 Task: Create a due date automation when advanced on, 2 days before a card is due add fields without custom field "Resume" set to a date between 1 and 7 working days ago at 11:00 AM.
Action: Mouse moved to (1050, 82)
Screenshot: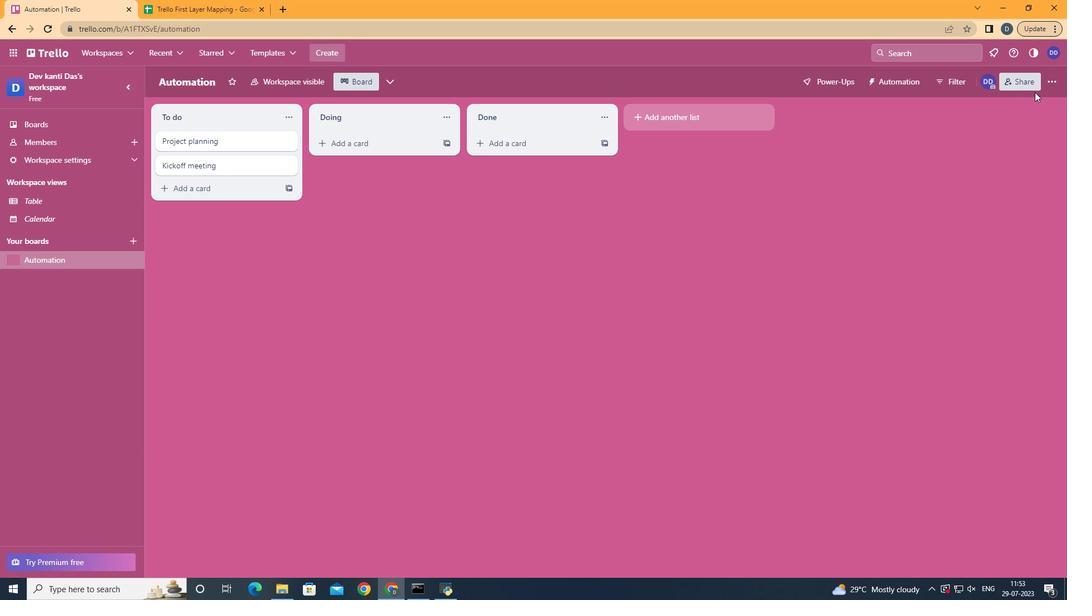 
Action: Mouse pressed left at (1050, 82)
Screenshot: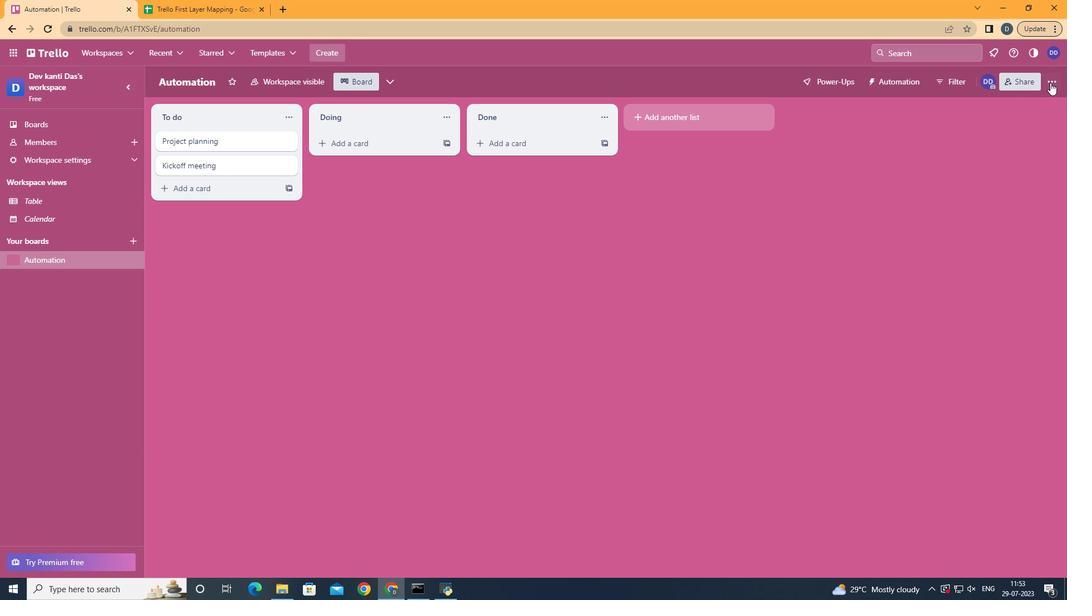 
Action: Mouse moved to (953, 236)
Screenshot: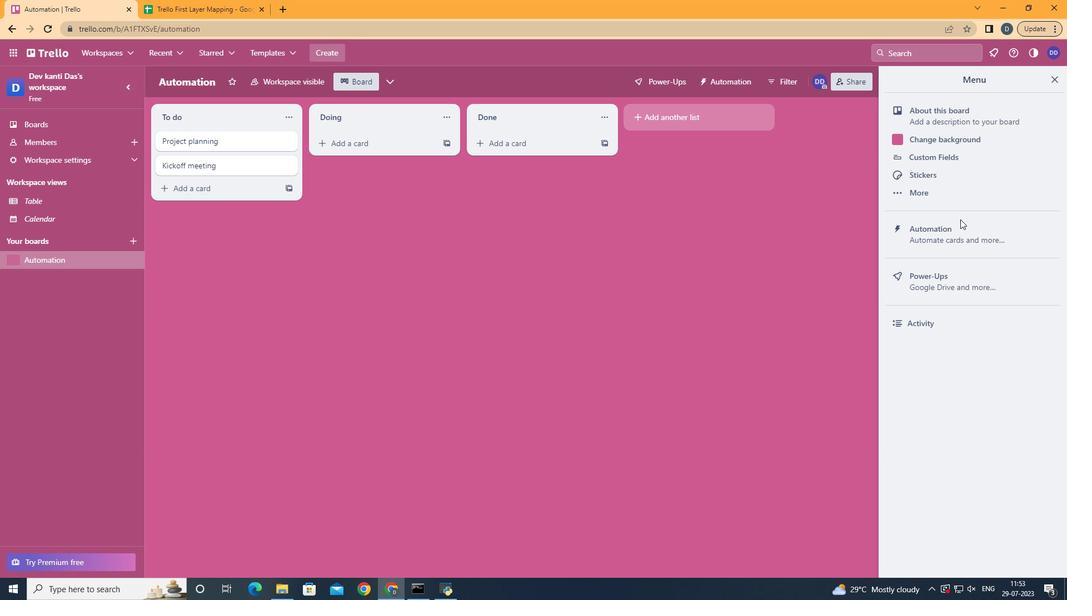 
Action: Mouse pressed left at (953, 236)
Screenshot: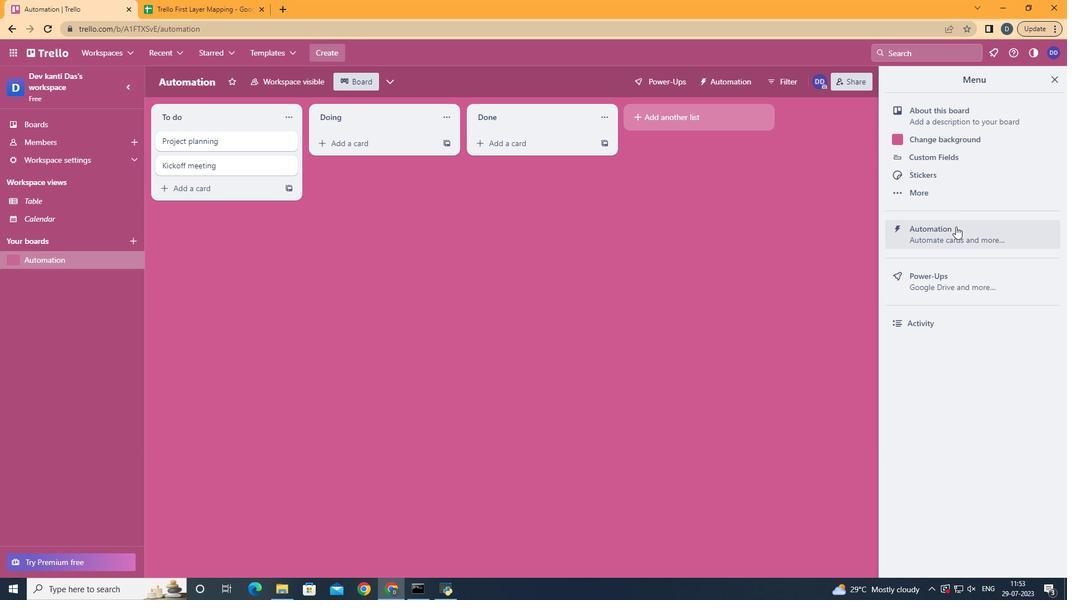 
Action: Mouse moved to (228, 226)
Screenshot: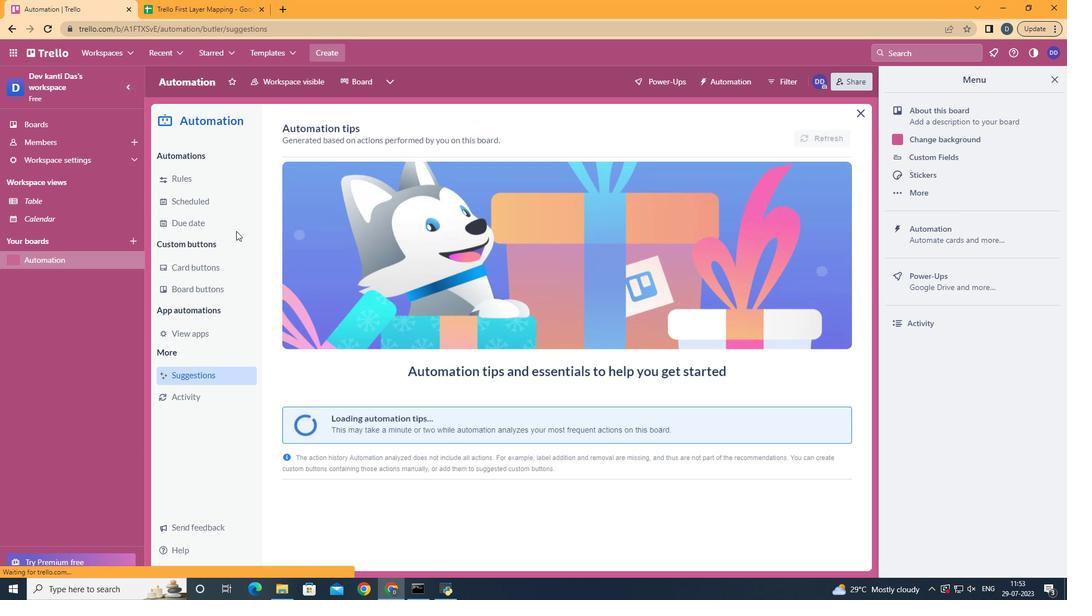 
Action: Mouse pressed left at (228, 226)
Screenshot: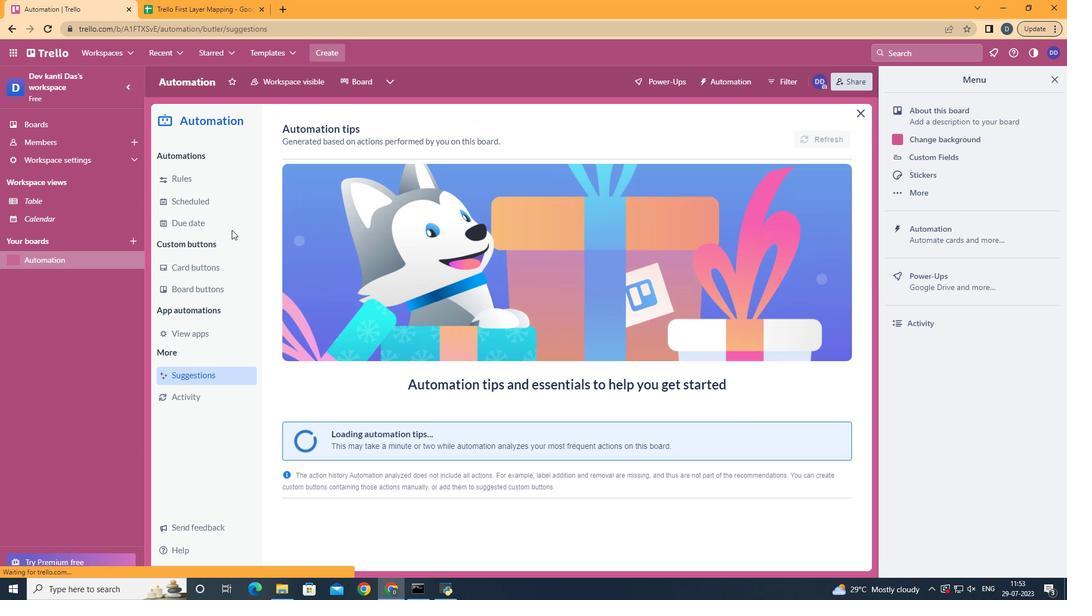 
Action: Mouse moved to (790, 132)
Screenshot: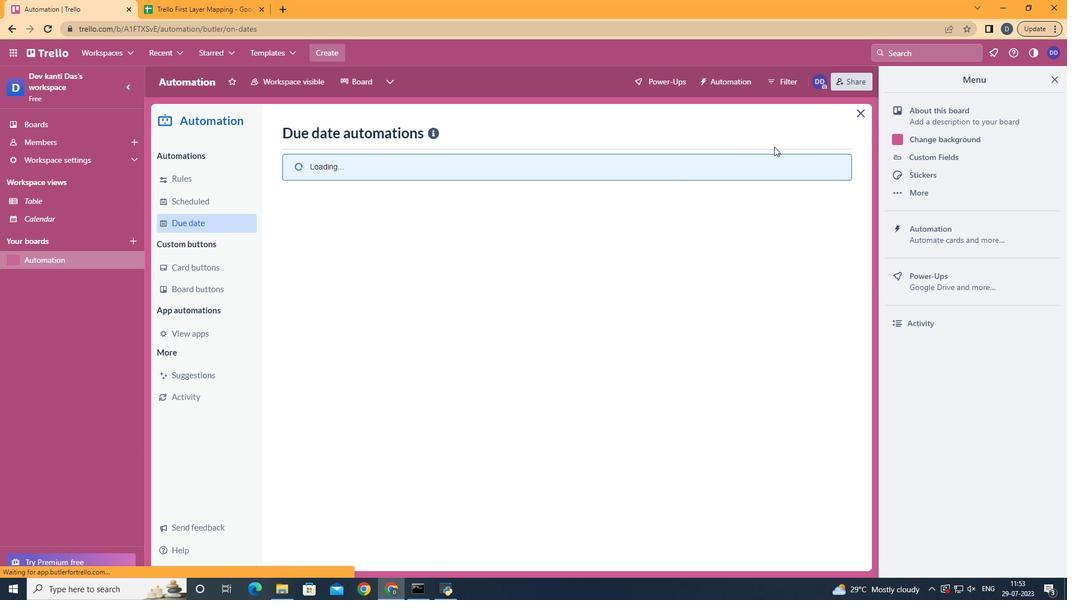 
Action: Mouse pressed left at (790, 132)
Screenshot: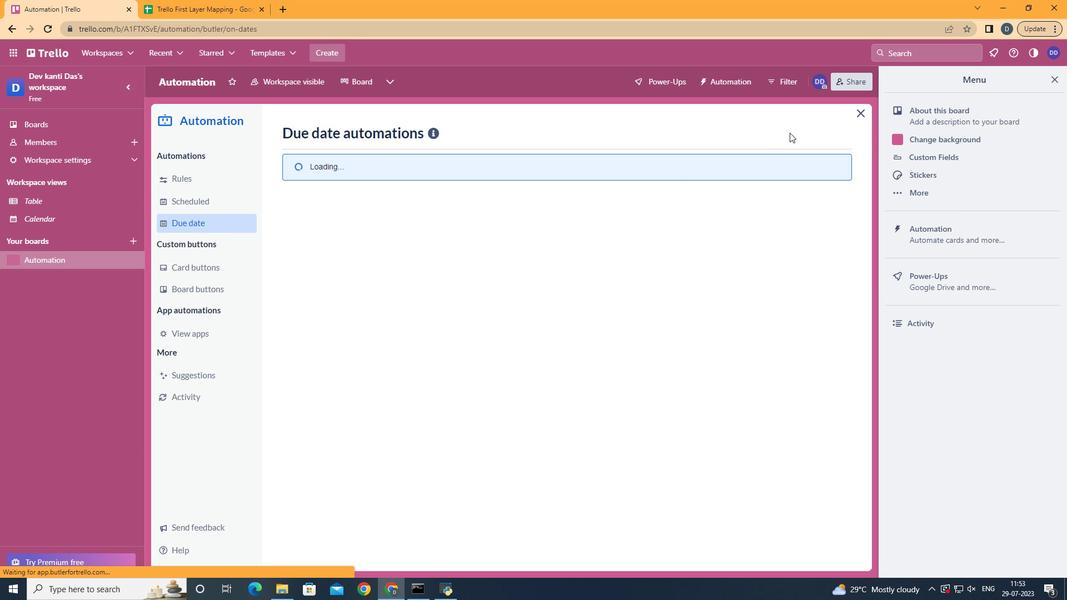 
Action: Mouse moved to (576, 231)
Screenshot: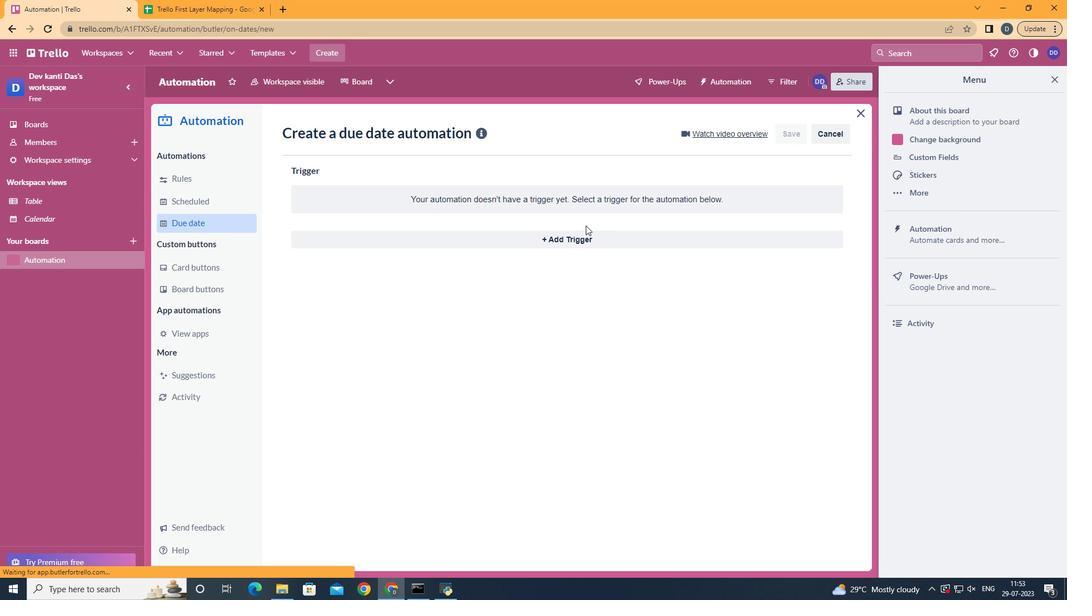 
Action: Mouse pressed left at (576, 231)
Screenshot: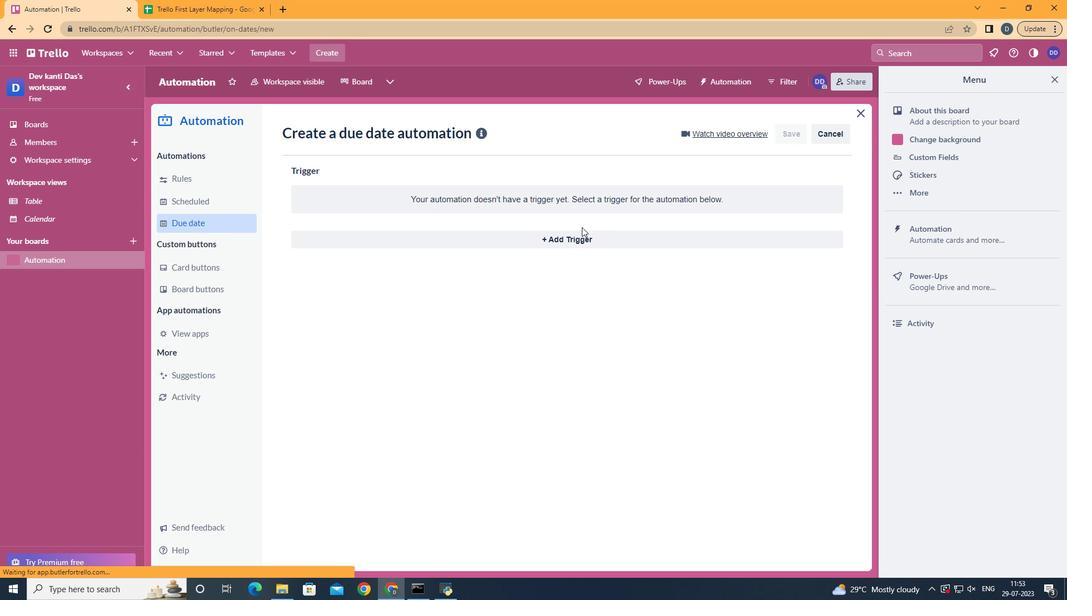 
Action: Mouse moved to (447, 407)
Screenshot: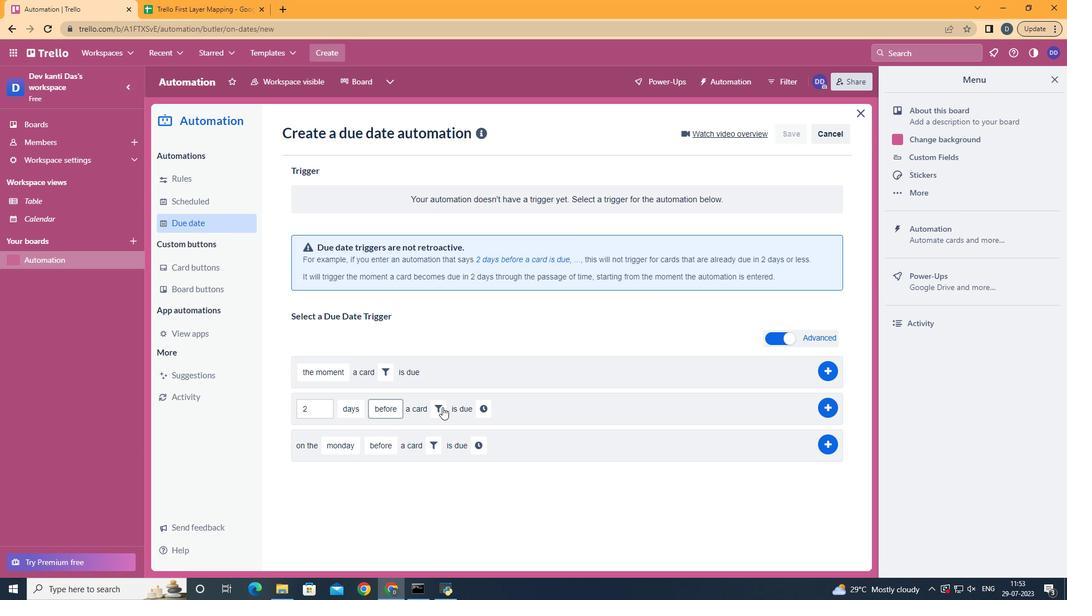 
Action: Mouse pressed left at (447, 407)
Screenshot: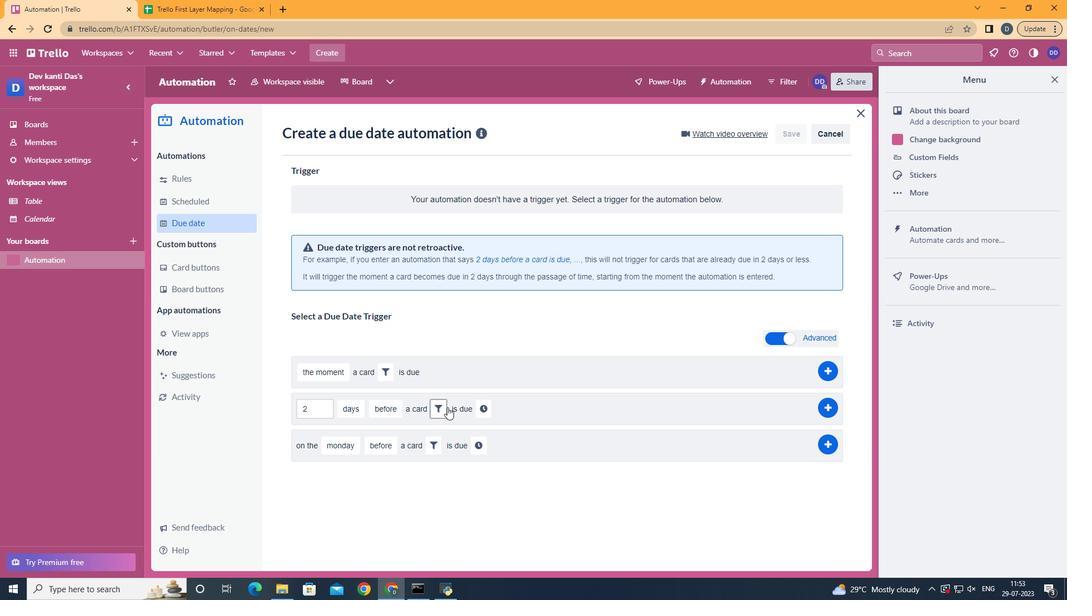 
Action: Mouse moved to (625, 432)
Screenshot: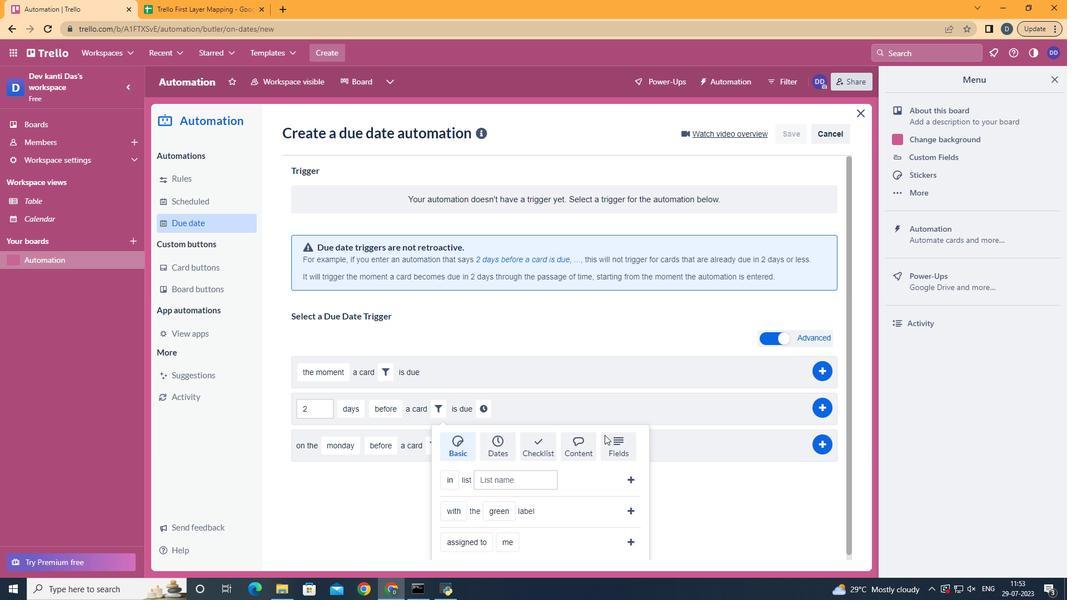 
Action: Mouse pressed left at (625, 432)
Screenshot: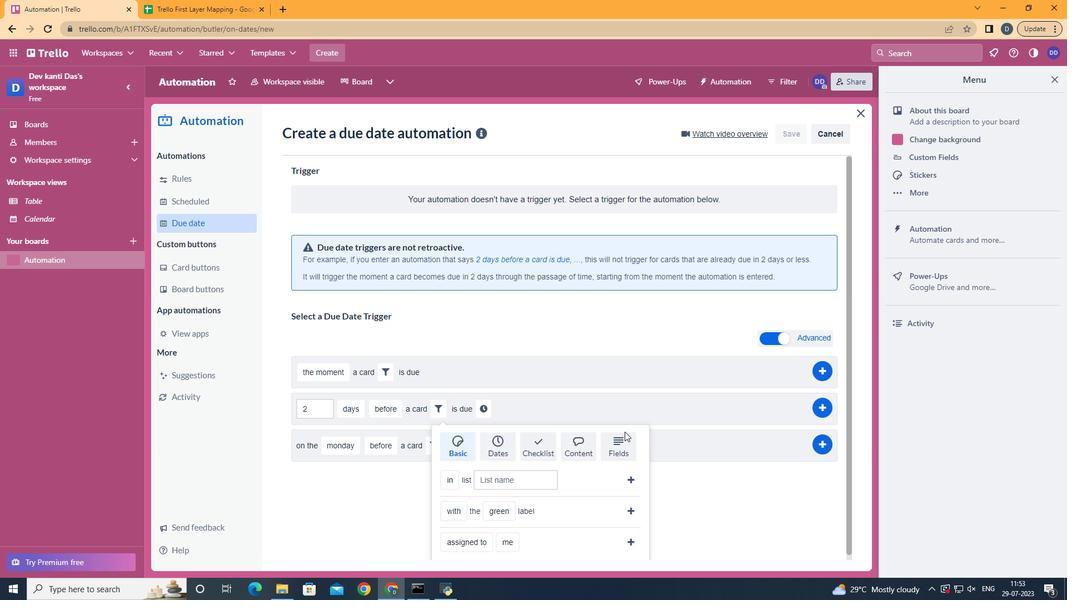 
Action: Mouse moved to (623, 443)
Screenshot: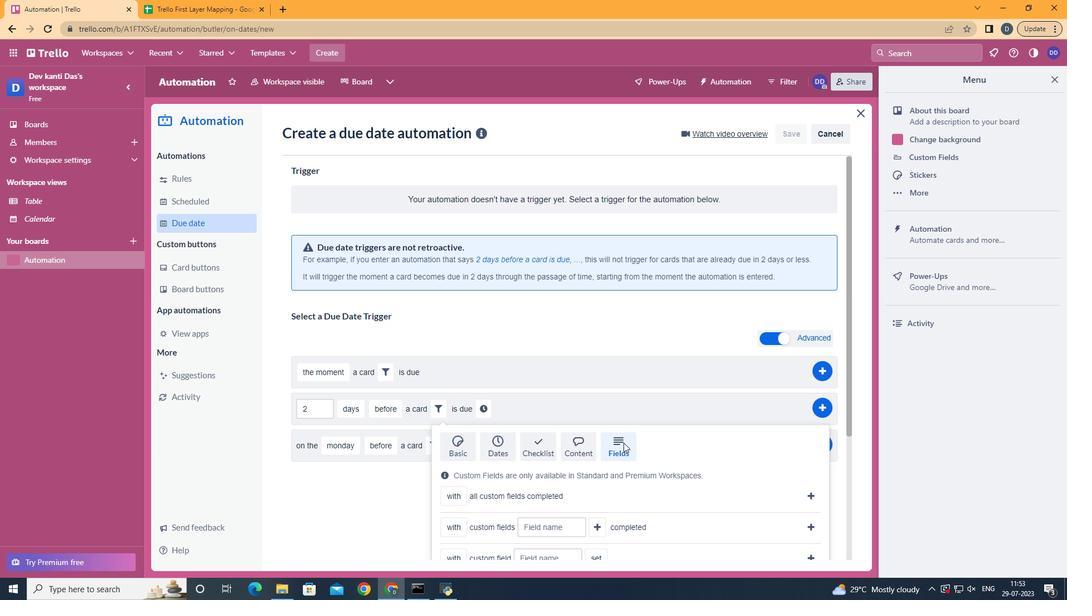
Action: Mouse scrolled (623, 442) with delta (0, 0)
Screenshot: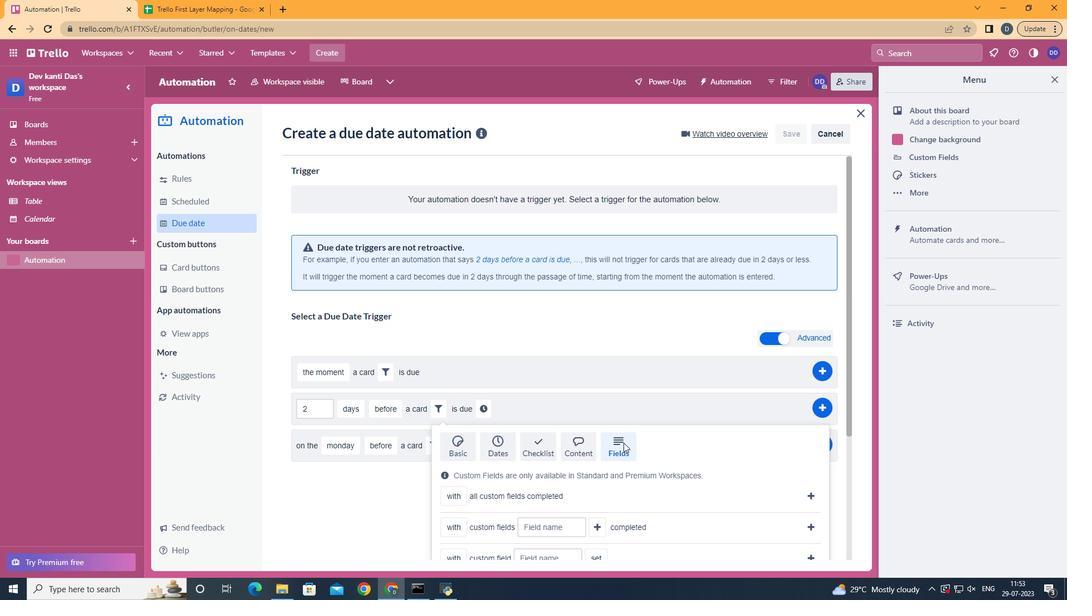 
Action: Mouse scrolled (623, 442) with delta (0, 0)
Screenshot: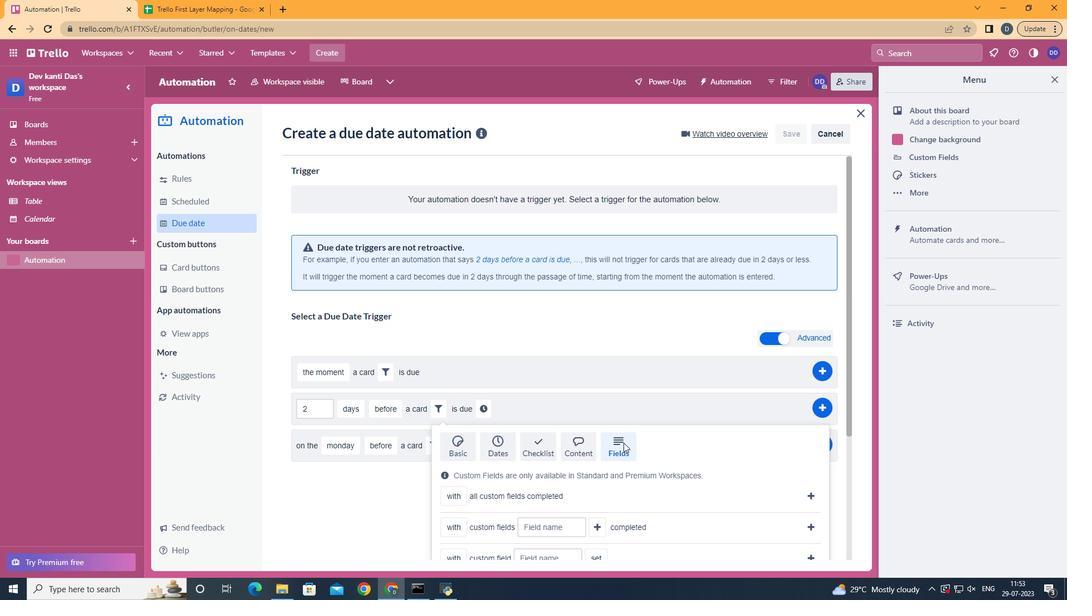 
Action: Mouse scrolled (623, 442) with delta (0, 0)
Screenshot: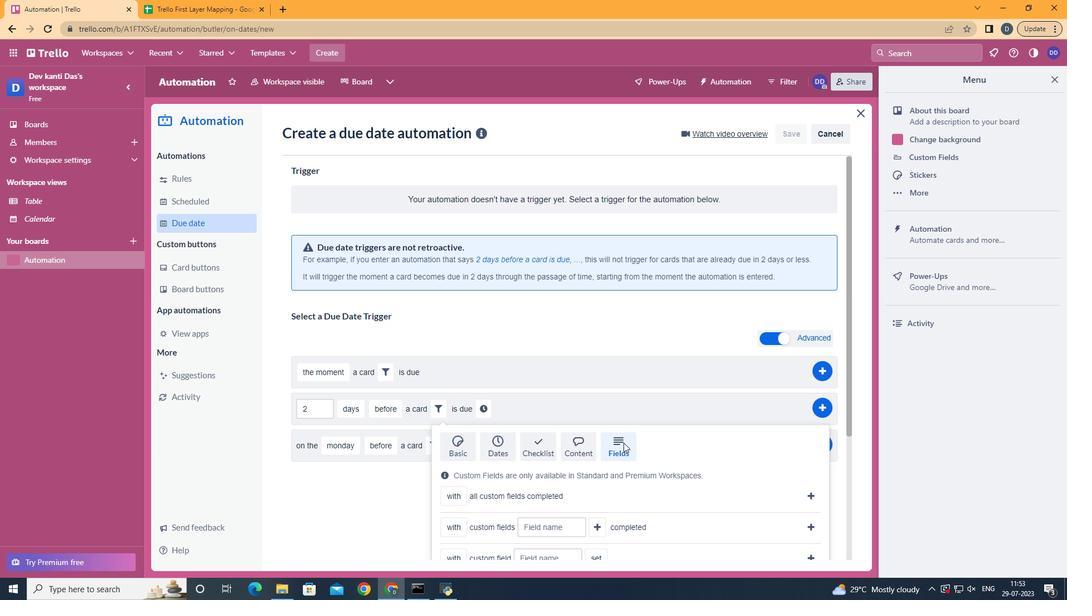 
Action: Mouse scrolled (623, 442) with delta (0, 0)
Screenshot: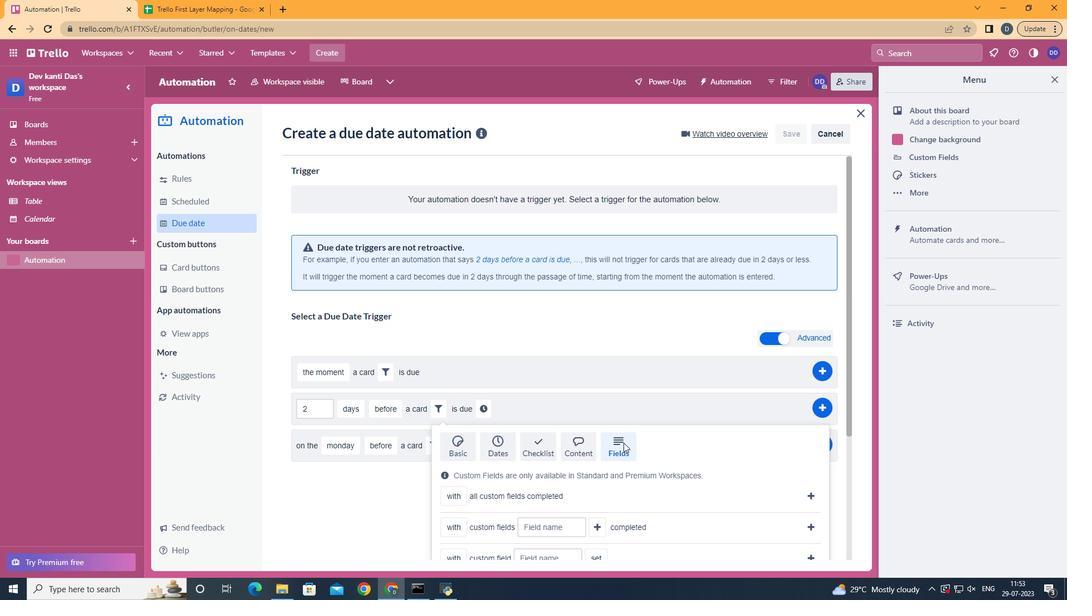 
Action: Mouse scrolled (623, 442) with delta (0, 0)
Screenshot: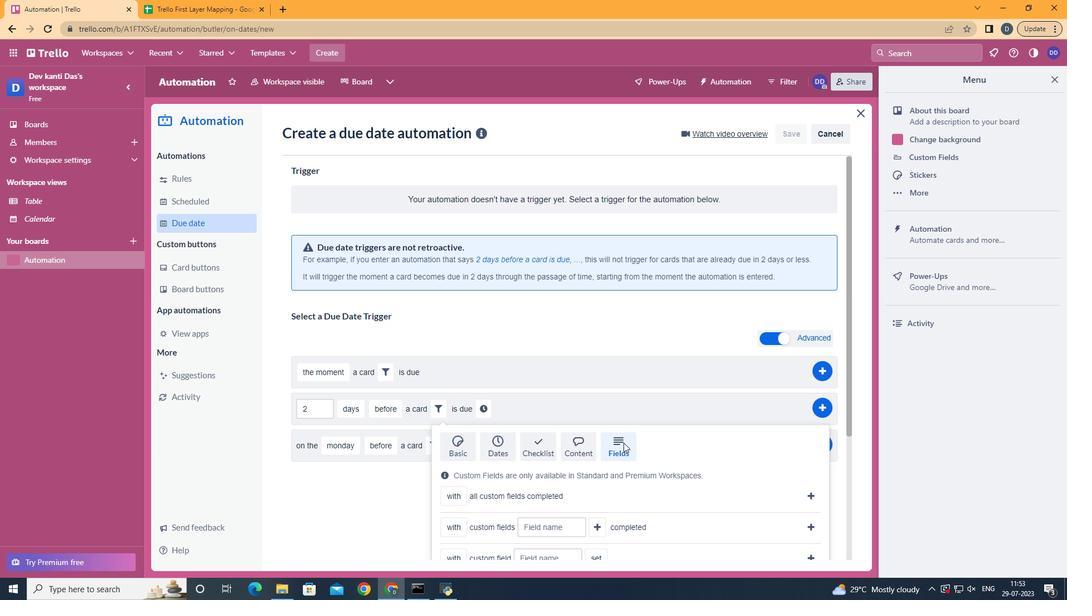 
Action: Mouse scrolled (623, 442) with delta (0, 0)
Screenshot: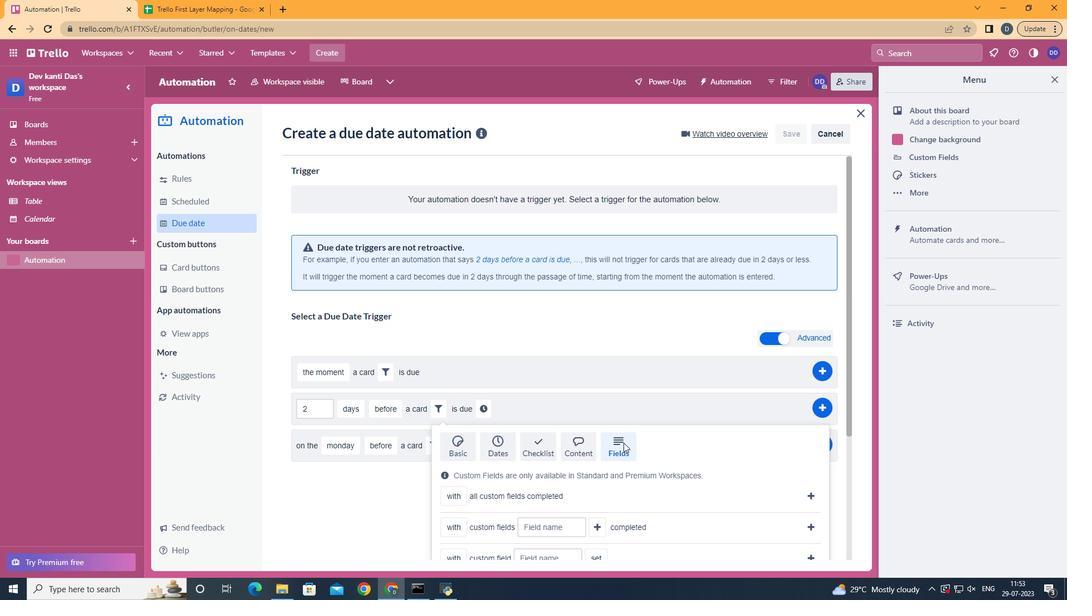 
Action: Mouse moved to (460, 513)
Screenshot: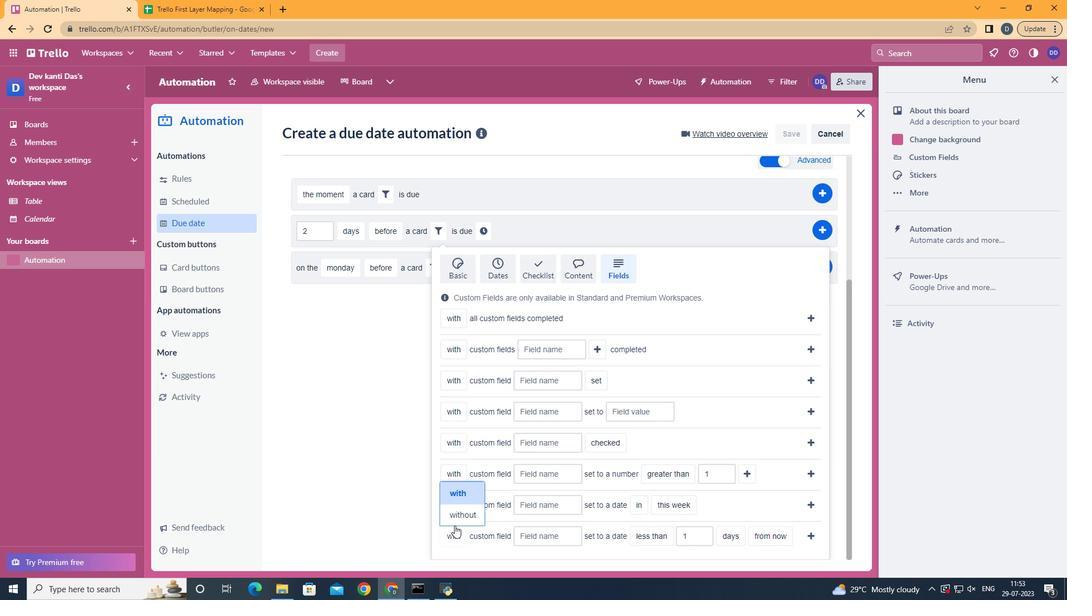 
Action: Mouse pressed left at (460, 513)
Screenshot: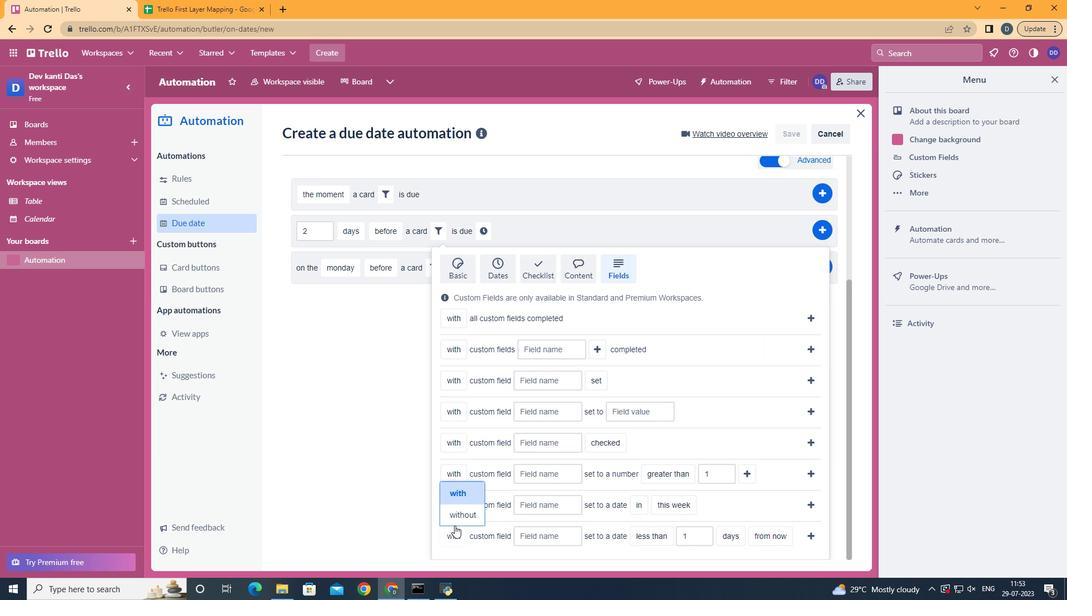 
Action: Mouse moved to (577, 539)
Screenshot: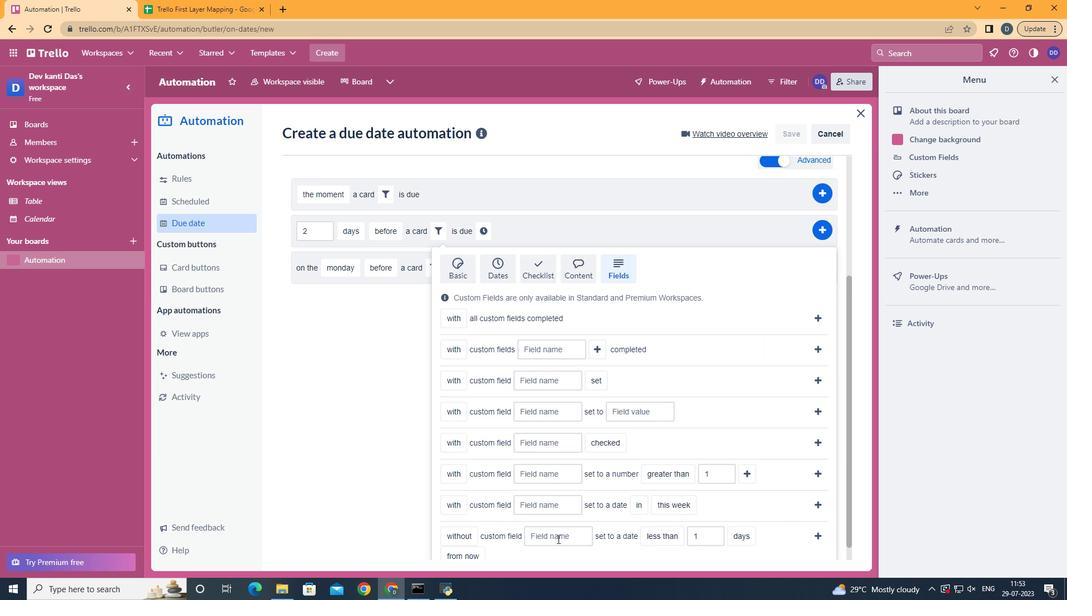 
Action: Mouse pressed left at (577, 539)
Screenshot: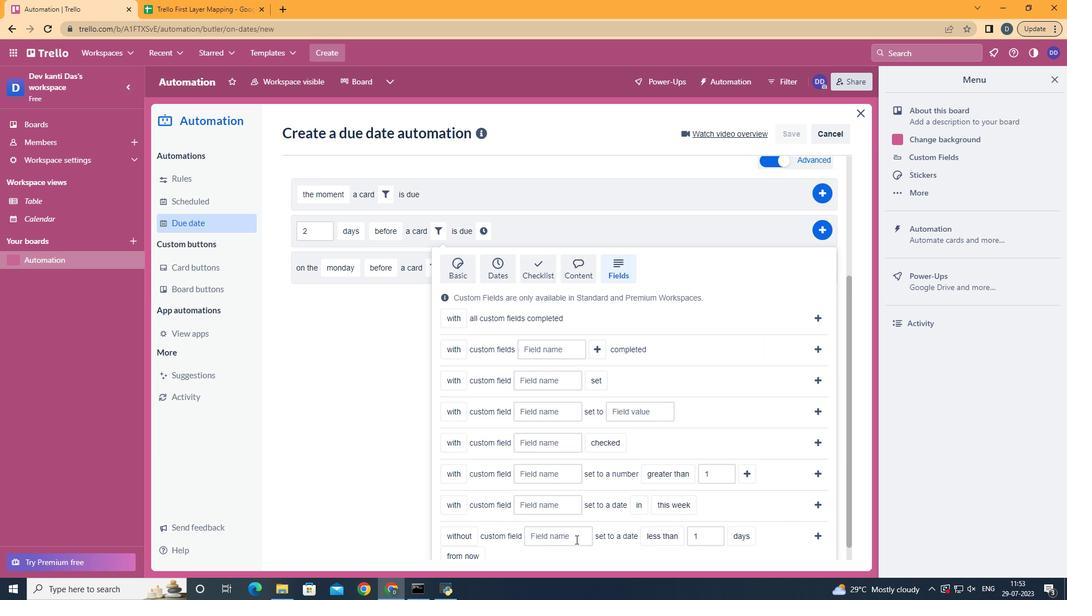 
Action: Mouse moved to (577, 539)
Screenshot: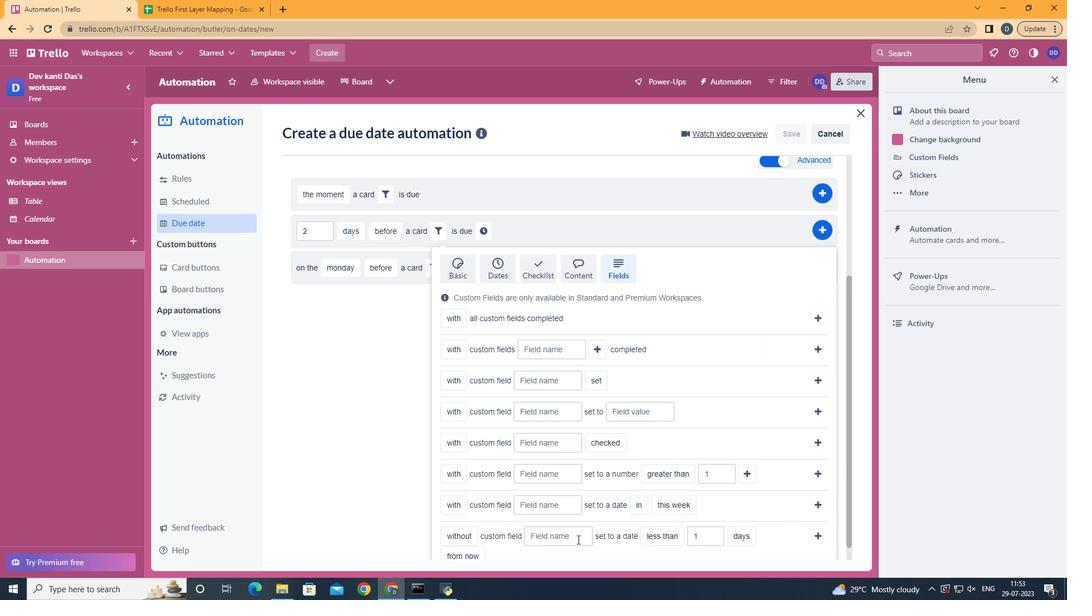 
Action: Key pressed <Key.shift>Resume
Screenshot: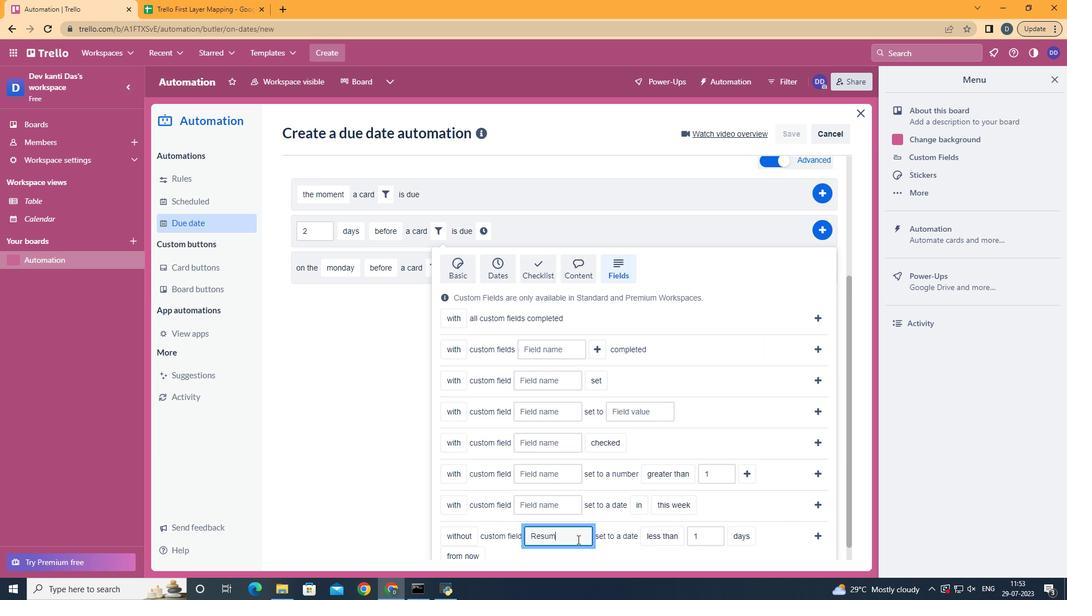 
Action: Mouse moved to (578, 536)
Screenshot: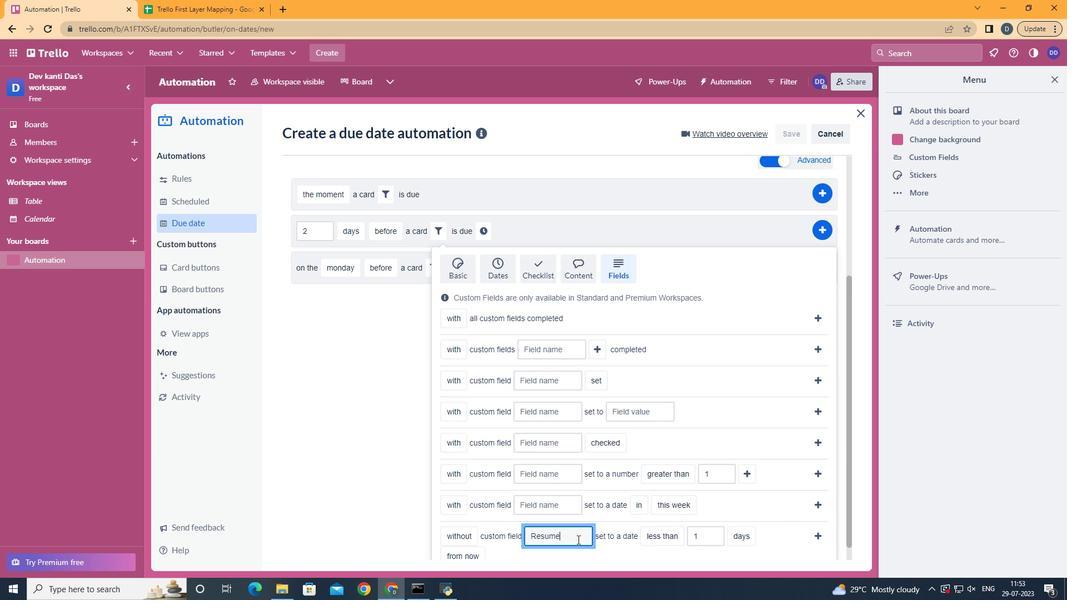 
Action: Mouse scrolled (578, 536) with delta (0, 0)
Screenshot: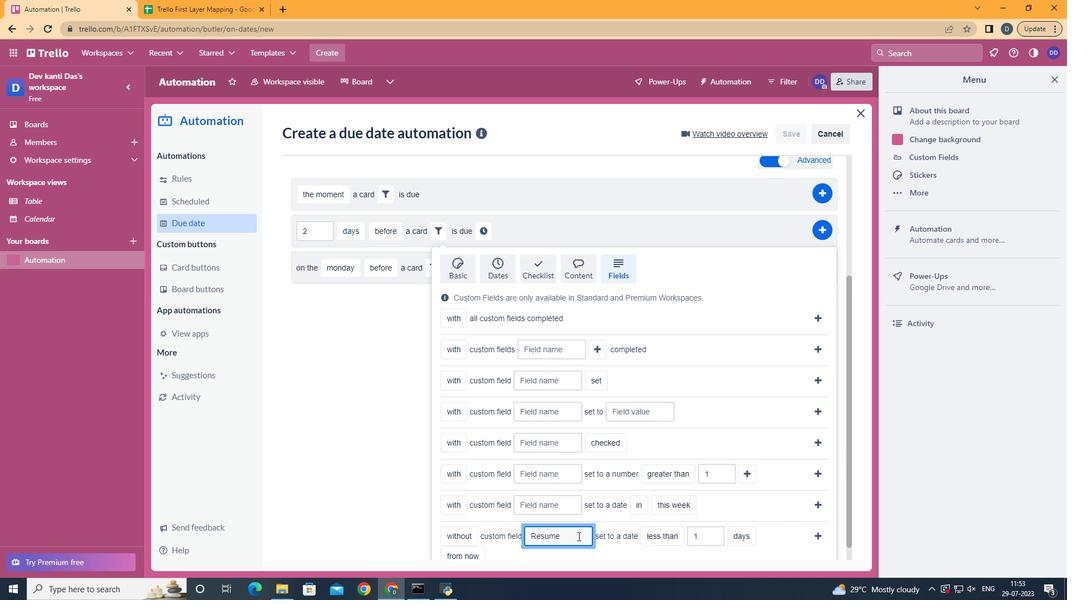 
Action: Mouse scrolled (578, 536) with delta (0, 0)
Screenshot: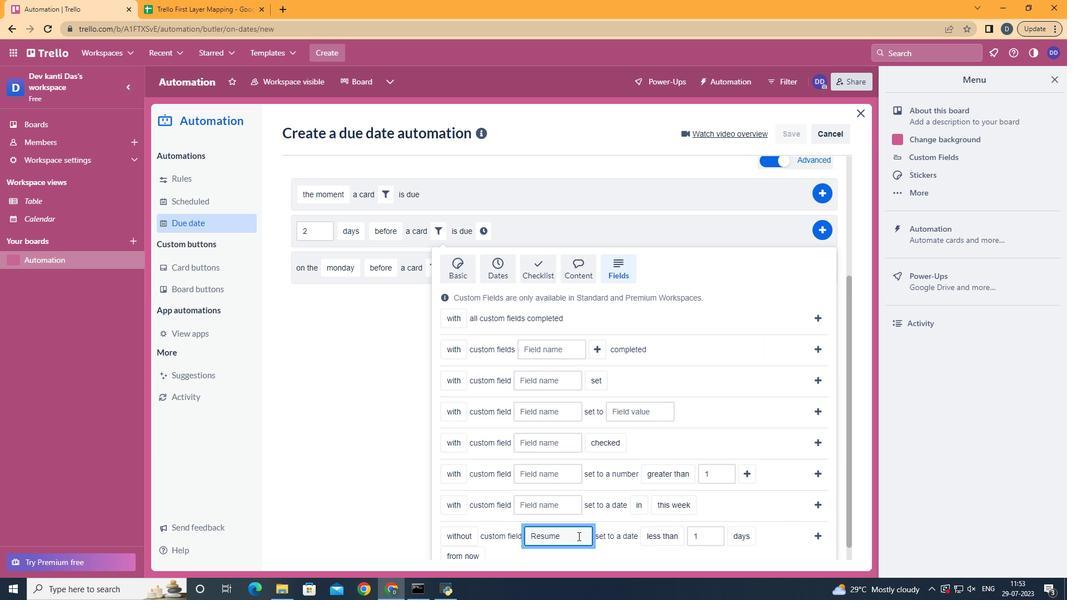 
Action: Mouse scrolled (578, 536) with delta (0, 0)
Screenshot: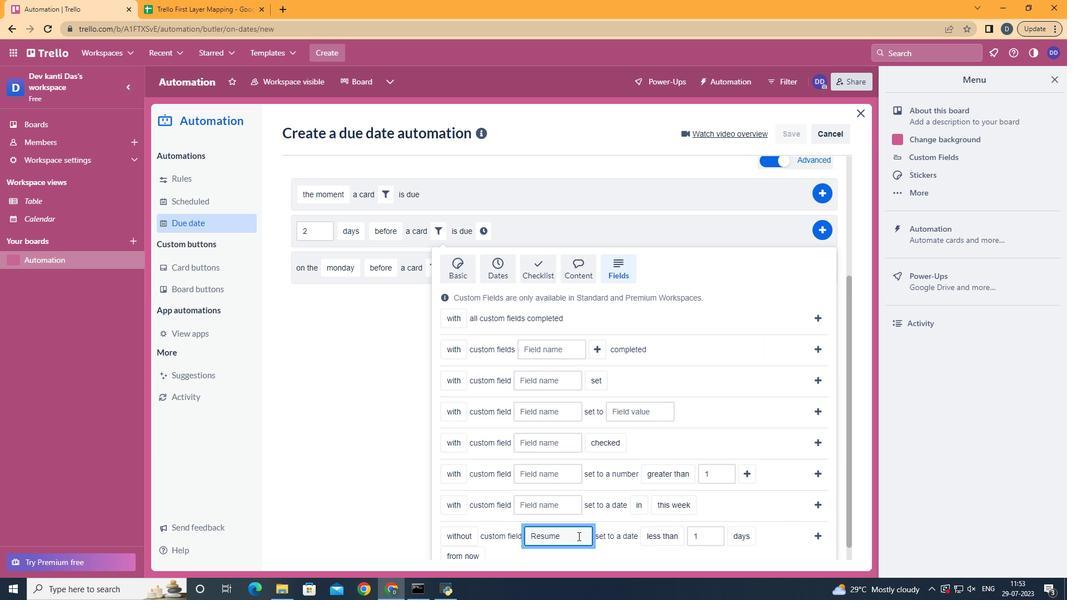 
Action: Mouse scrolled (578, 536) with delta (0, 0)
Screenshot: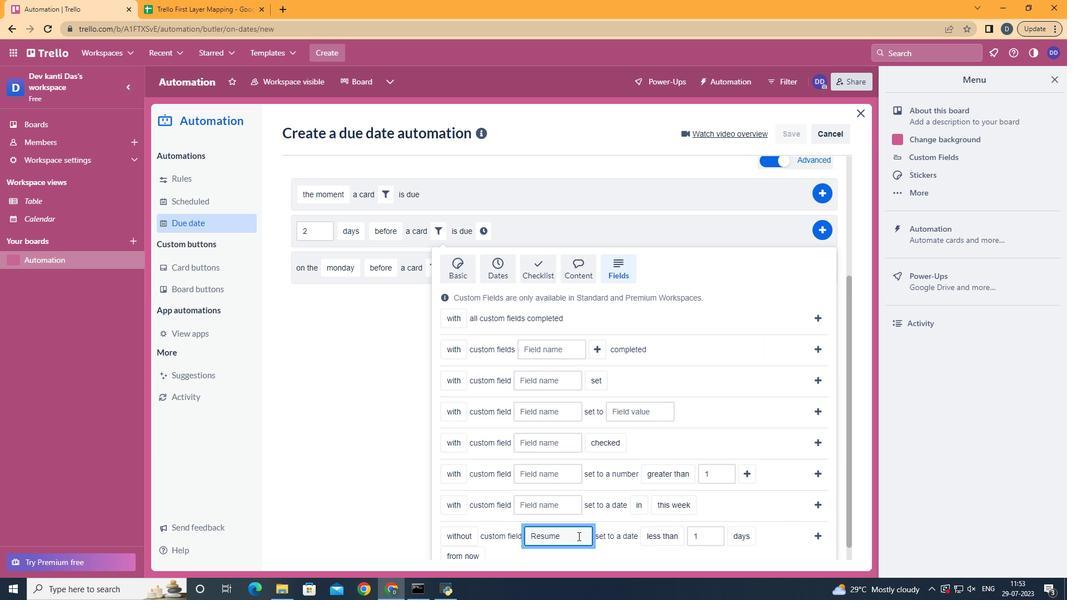 
Action: Mouse moved to (680, 498)
Screenshot: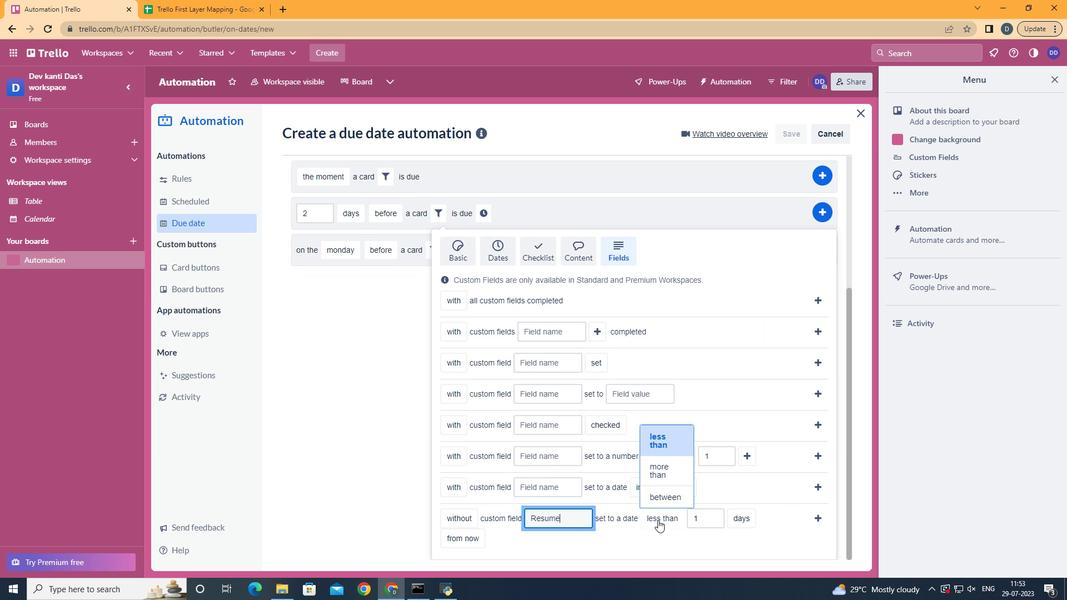
Action: Mouse pressed left at (680, 498)
Screenshot: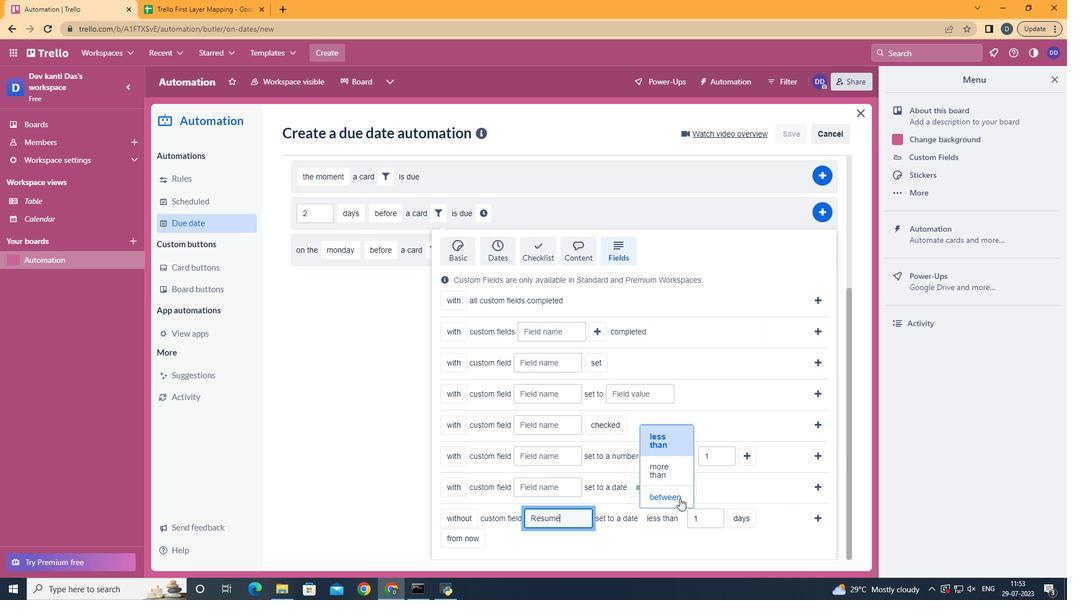 
Action: Mouse moved to (467, 520)
Screenshot: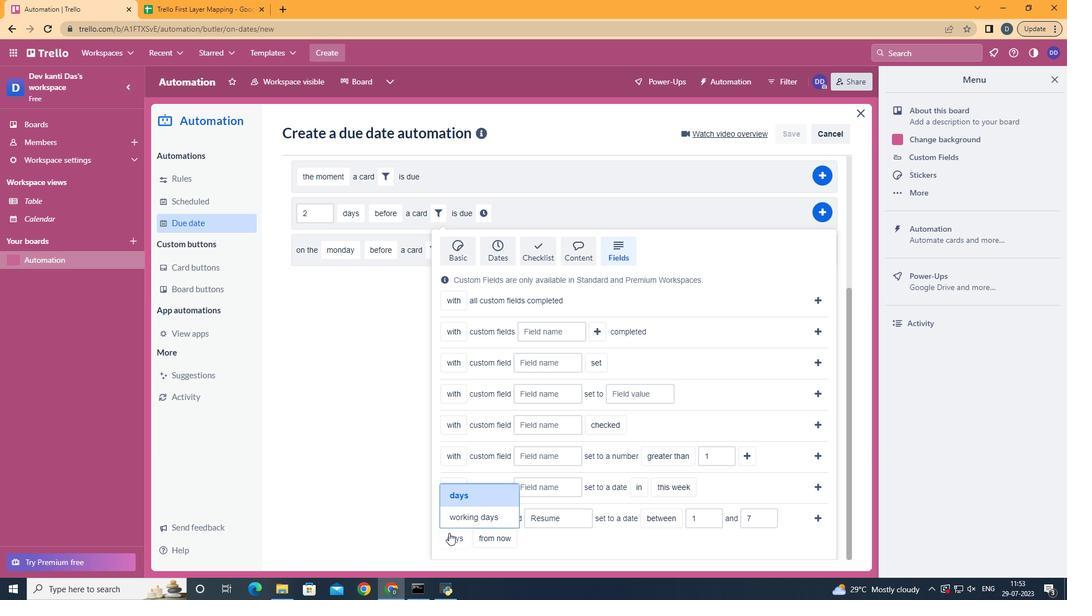
Action: Mouse pressed left at (467, 520)
Screenshot: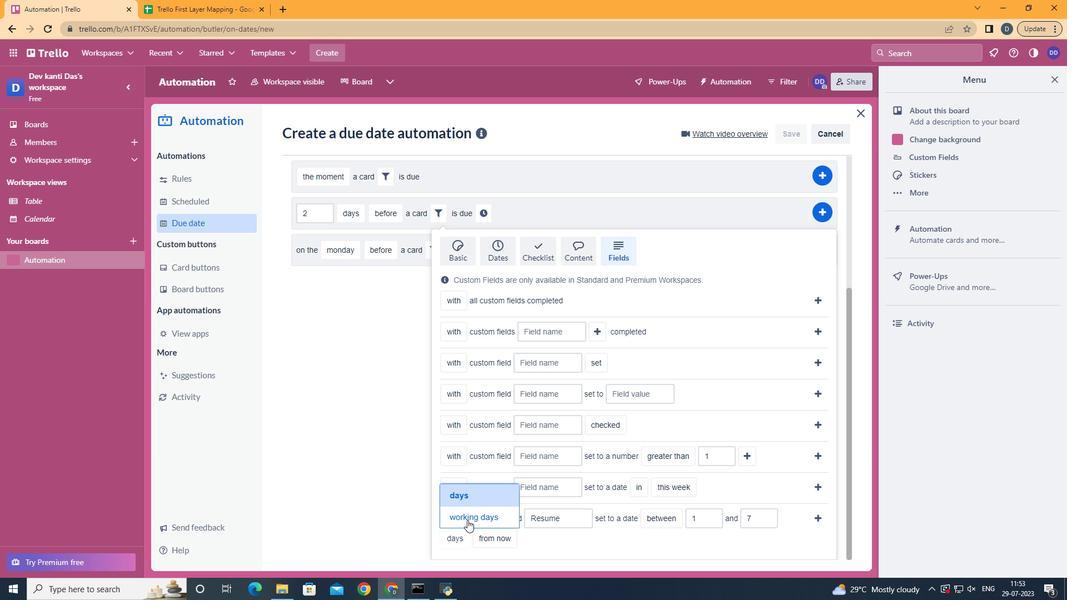 
Action: Mouse moved to (531, 521)
Screenshot: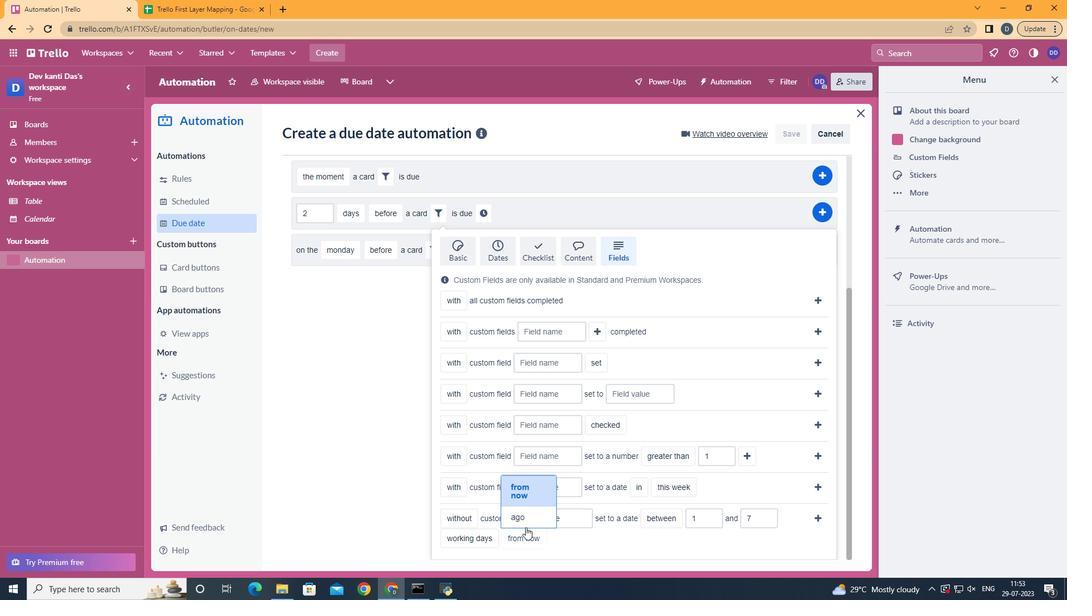 
Action: Mouse pressed left at (531, 521)
Screenshot: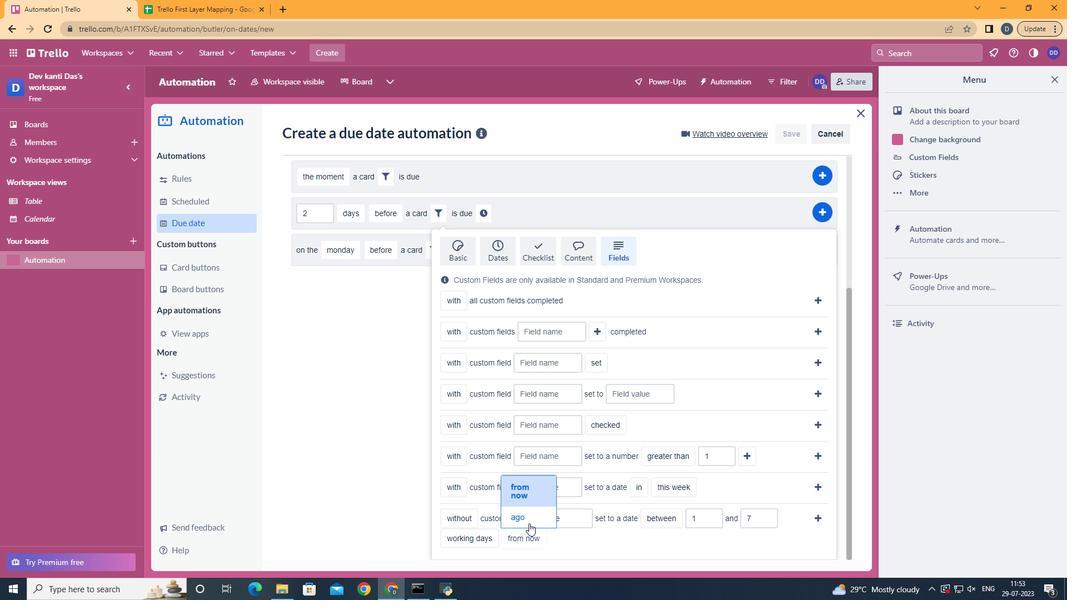 
Action: Mouse moved to (824, 519)
Screenshot: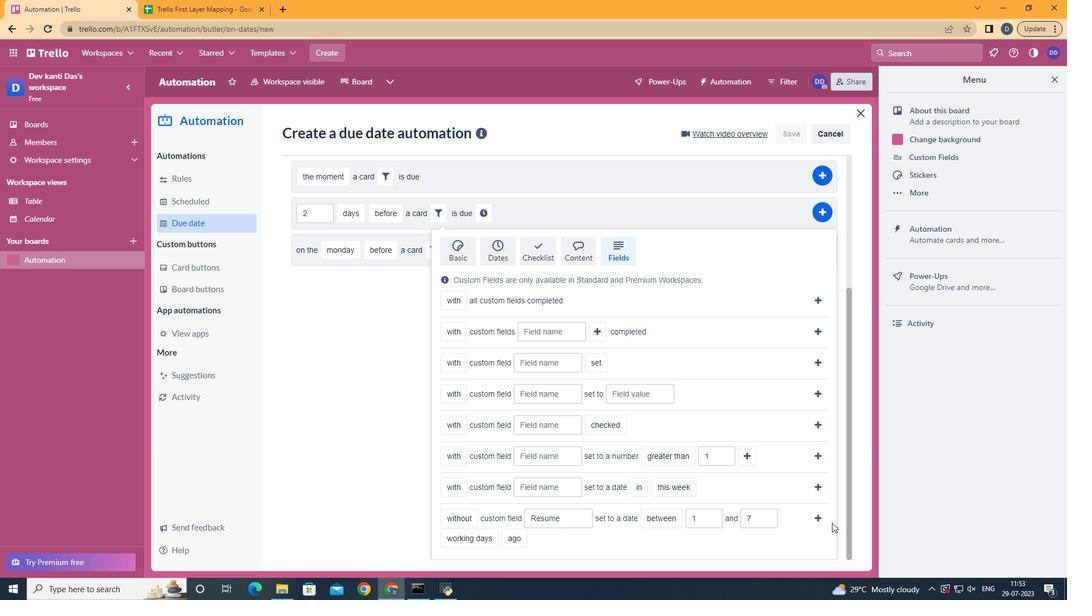 
Action: Mouse pressed left at (824, 519)
Screenshot: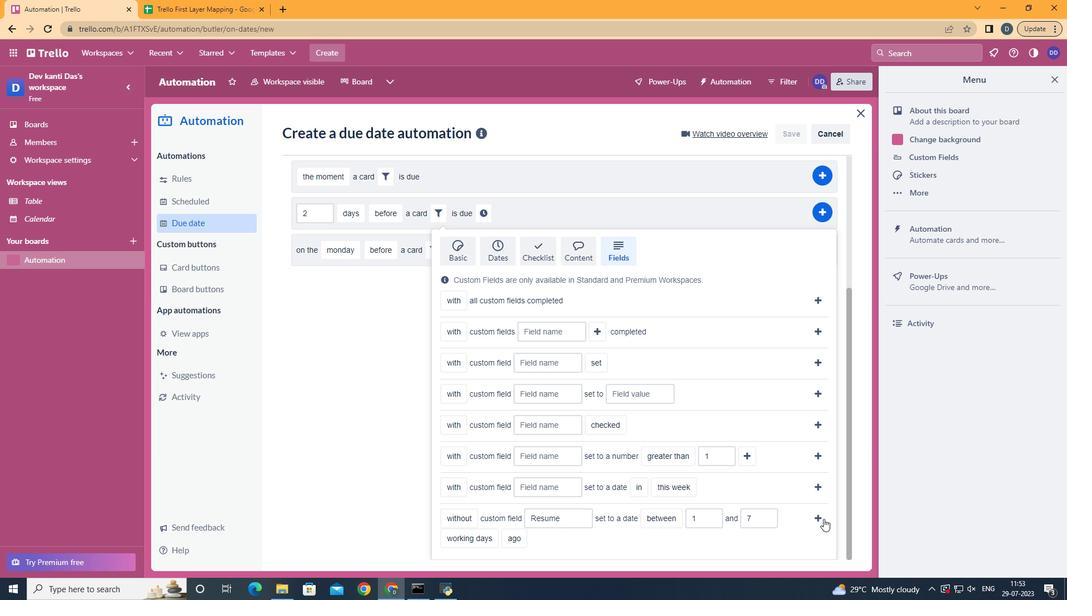 
Action: Mouse moved to (783, 412)
Screenshot: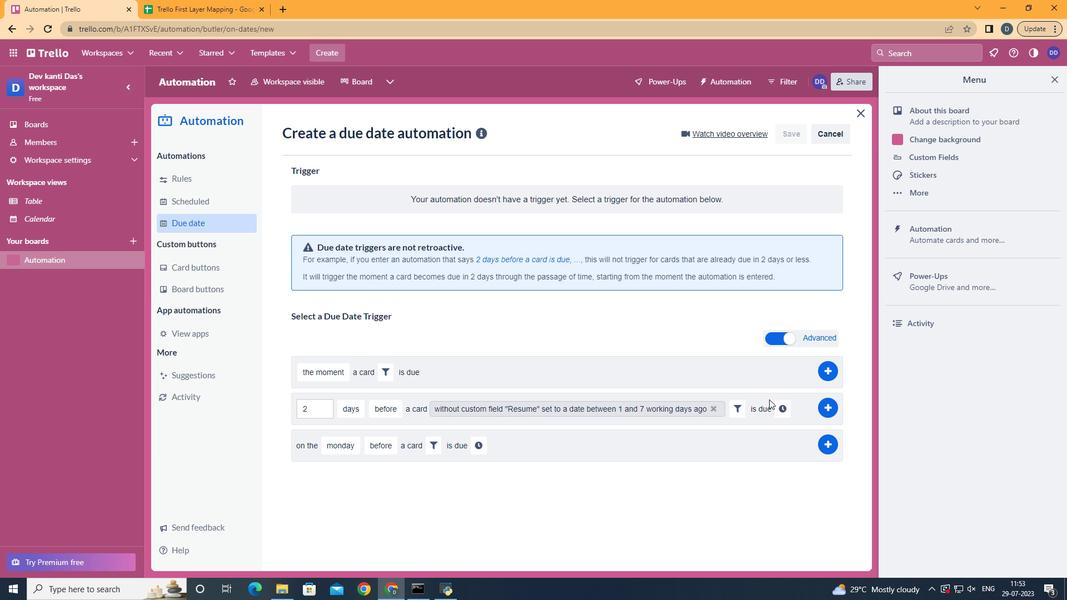 
Action: Mouse pressed left at (783, 412)
Screenshot: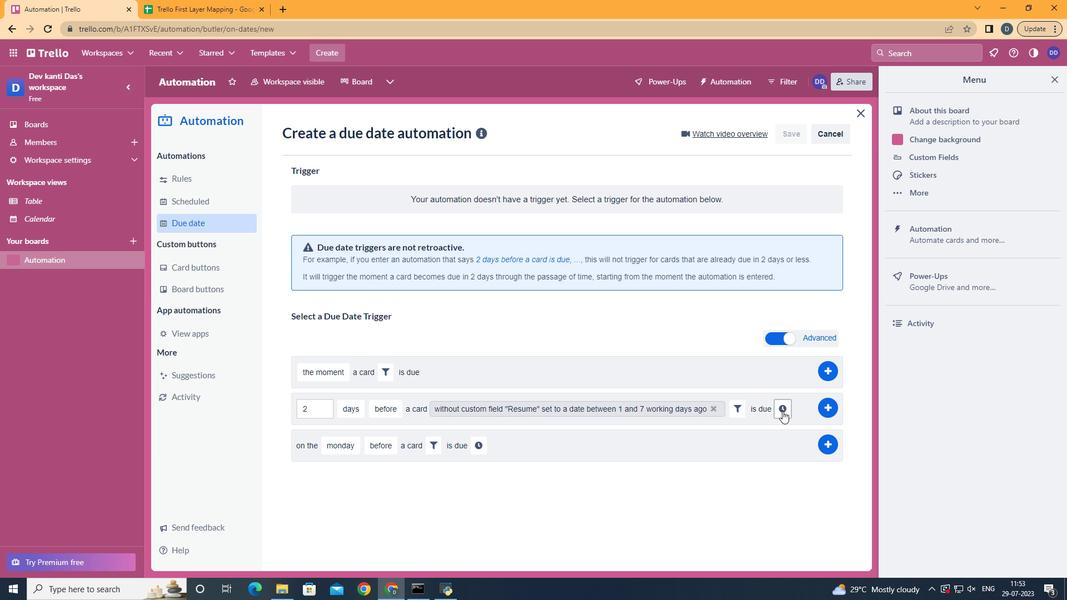 
Action: Mouse moved to (384, 435)
Screenshot: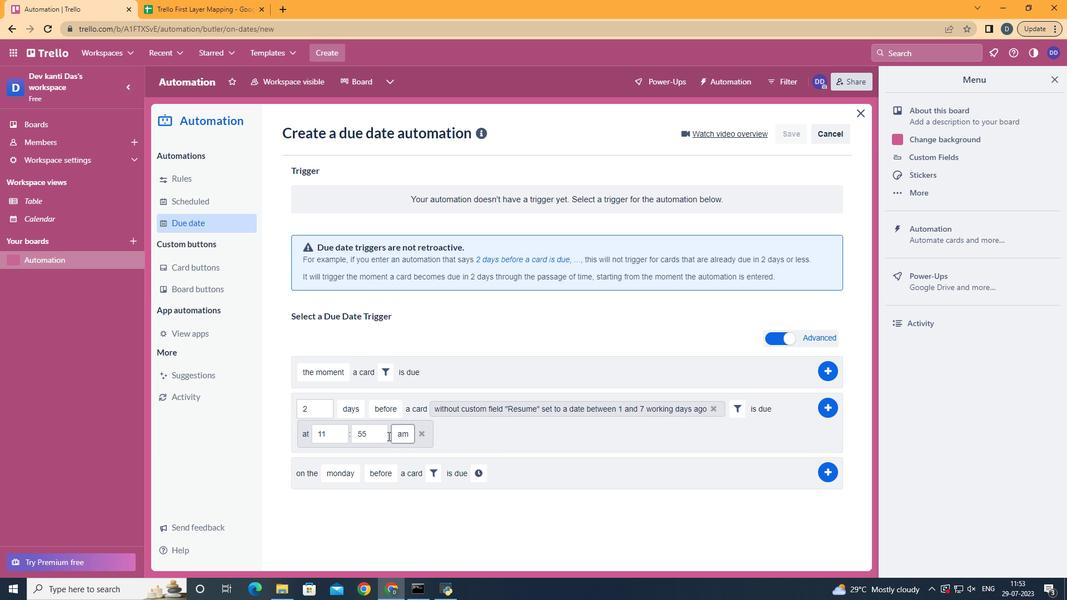 
Action: Mouse pressed left at (384, 435)
Screenshot: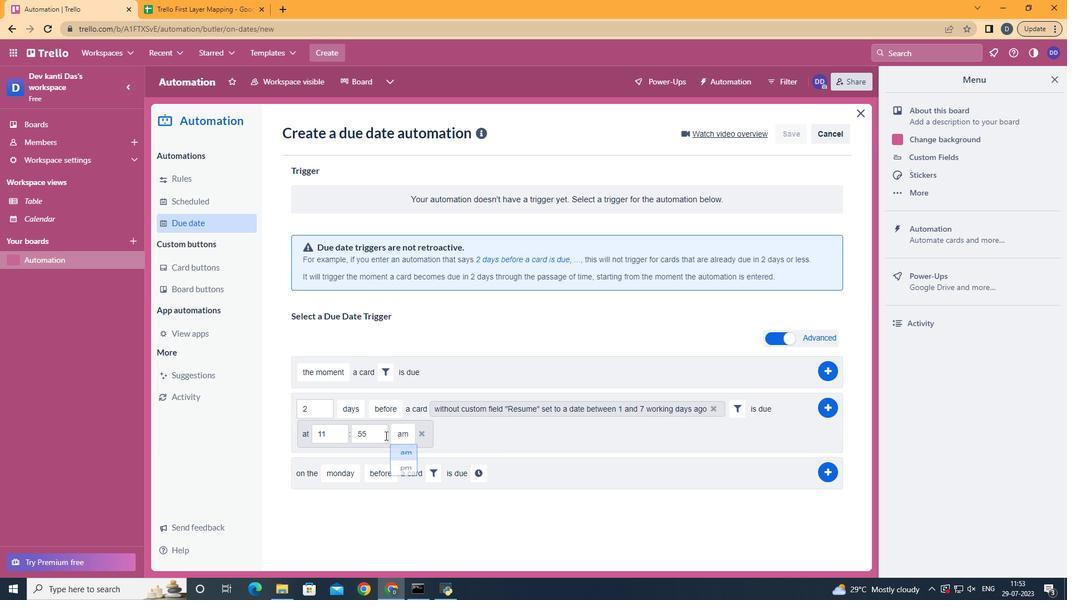 
Action: Key pressed <Key.backspace><Key.backspace>00
Screenshot: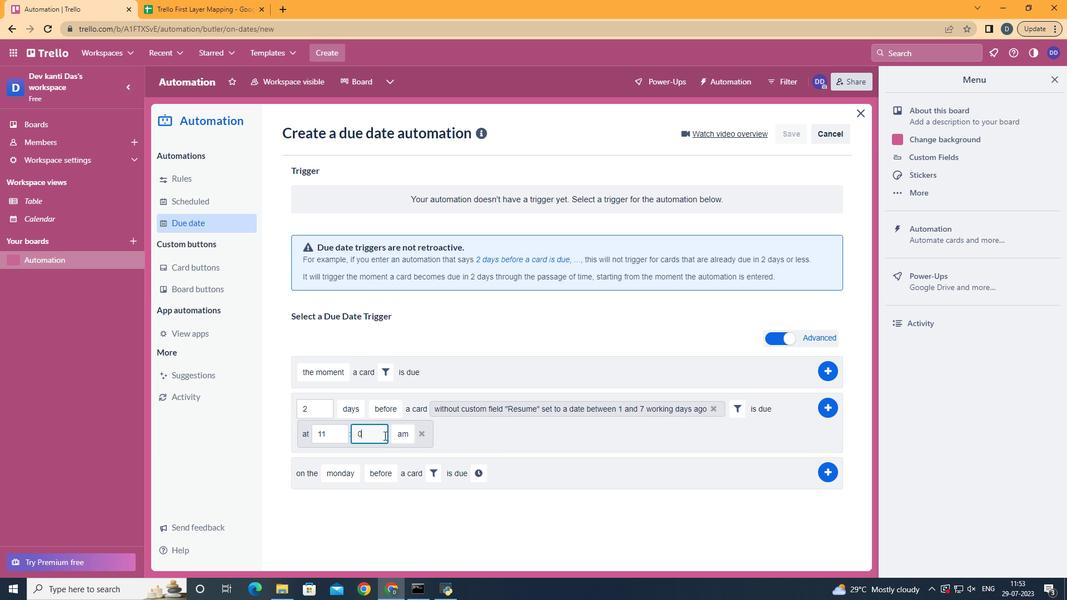 
Action: Mouse moved to (408, 449)
Screenshot: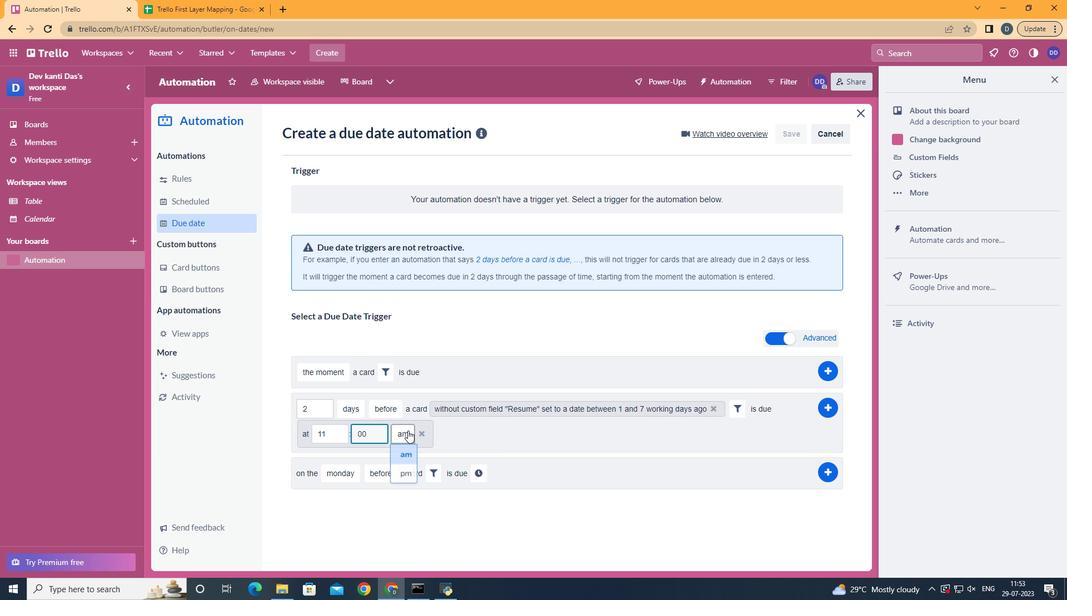 
Action: Mouse pressed left at (408, 449)
Screenshot: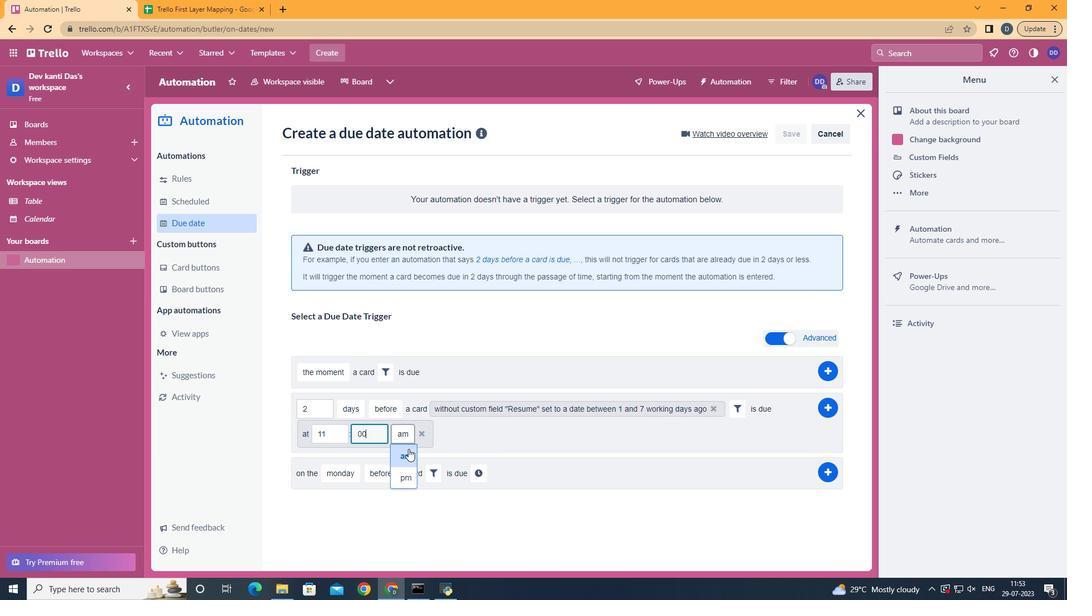 
